 Task: In the  document skill.odt Select the first Column and change text color to  'Brown' Apply the command  'Undo' Apply the command  Redo
Action: Mouse moved to (262, 337)
Screenshot: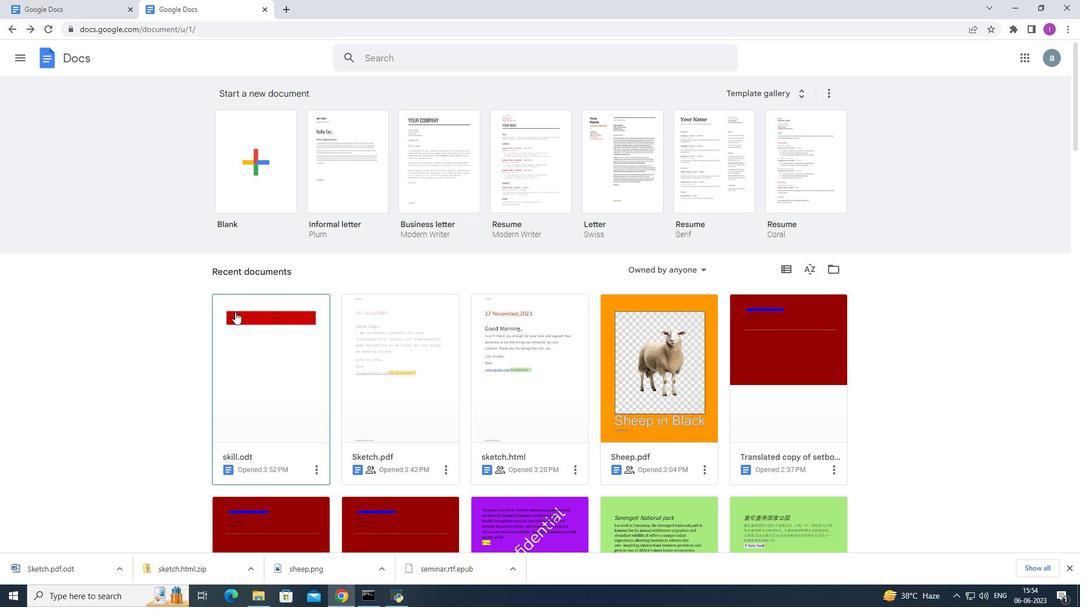 
Action: Mouse pressed left at (262, 337)
Screenshot: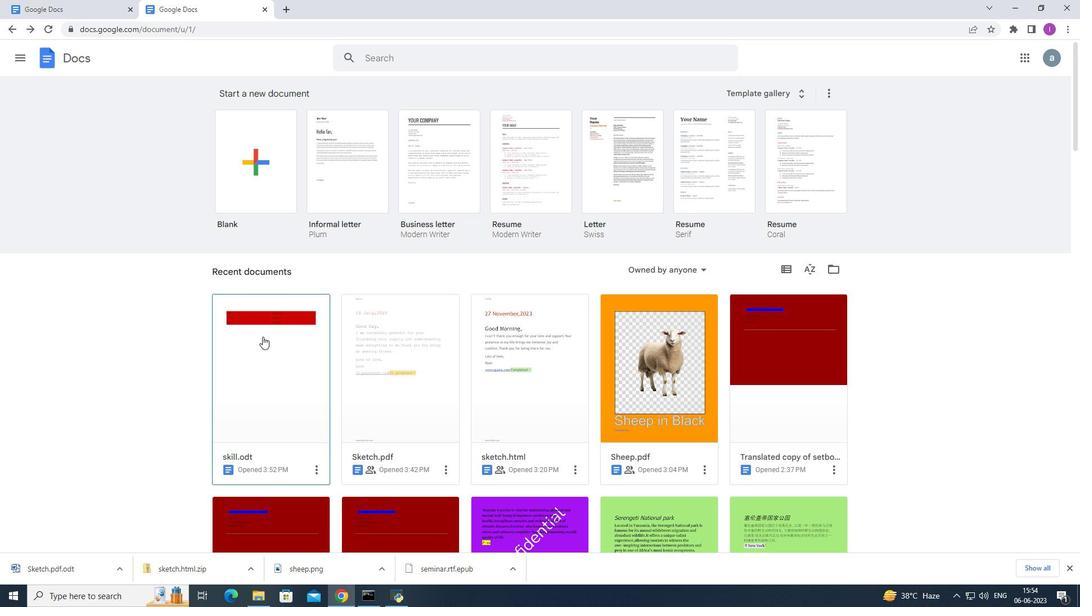 
Action: Mouse moved to (584, 196)
Screenshot: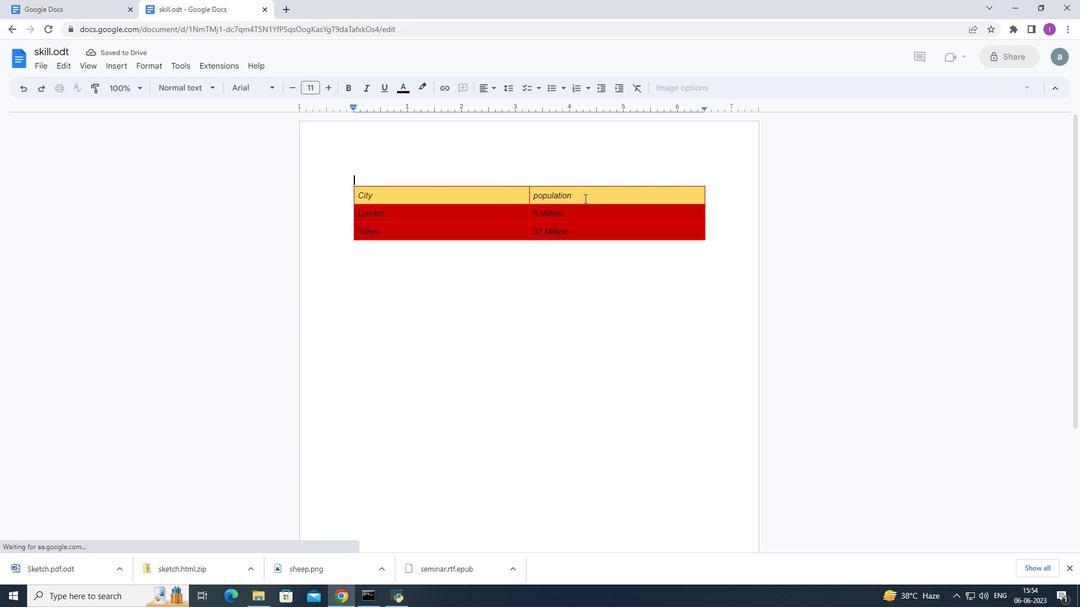 
Action: Mouse pressed left at (584, 196)
Screenshot: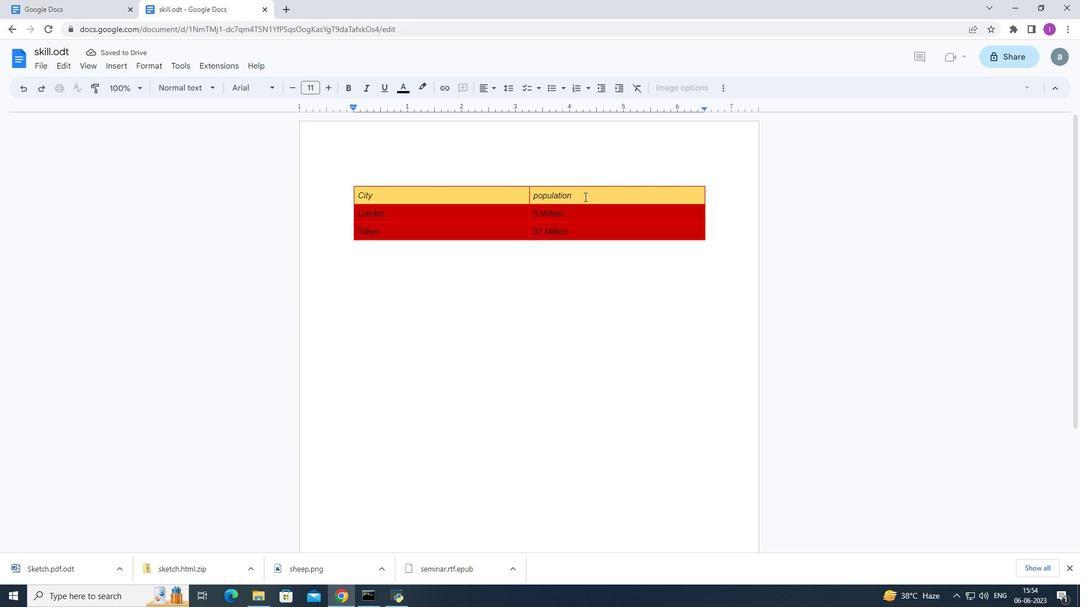 
Action: Mouse moved to (411, 90)
Screenshot: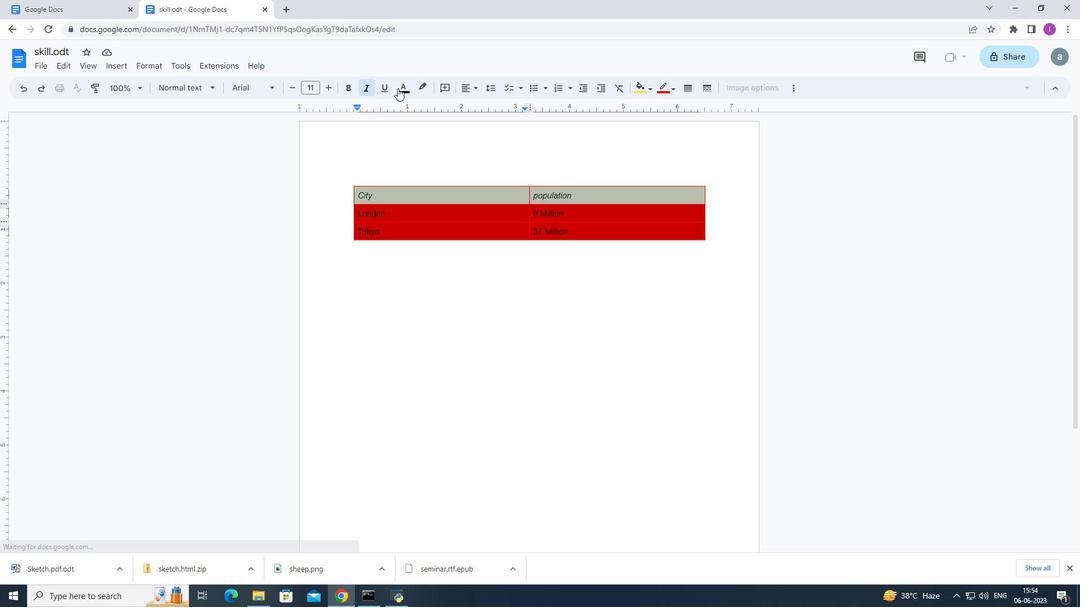
Action: Mouse pressed left at (411, 90)
Screenshot: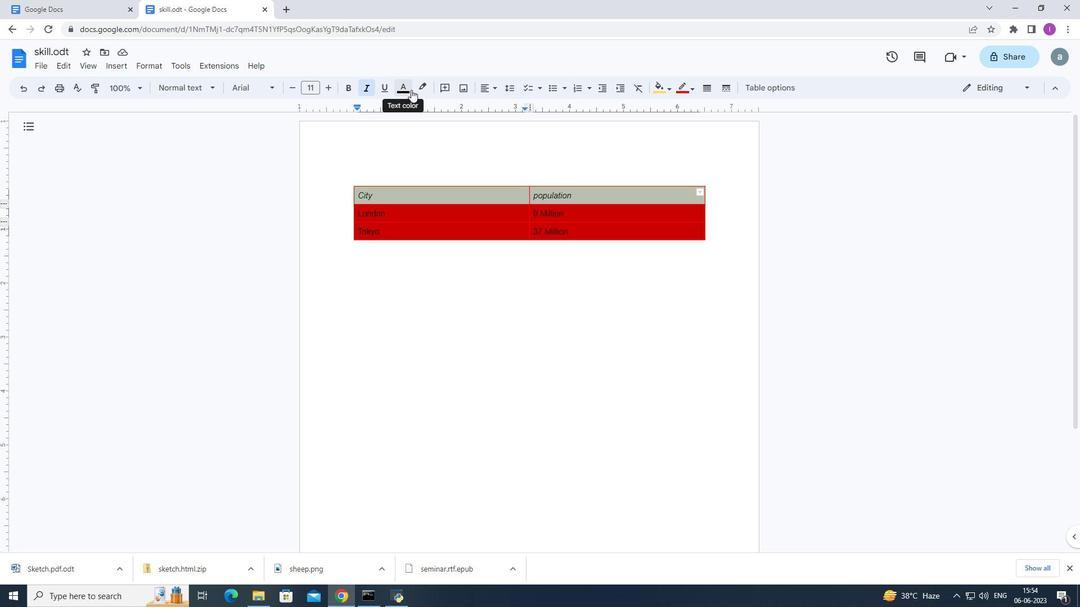 
Action: Mouse moved to (429, 184)
Screenshot: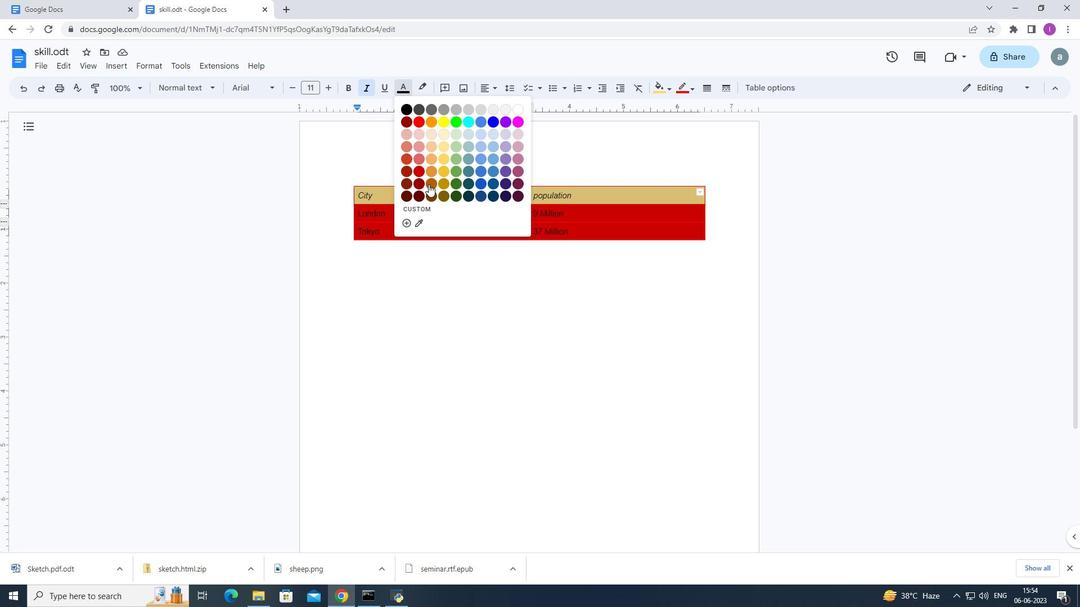 
Action: Mouse pressed left at (429, 184)
Screenshot: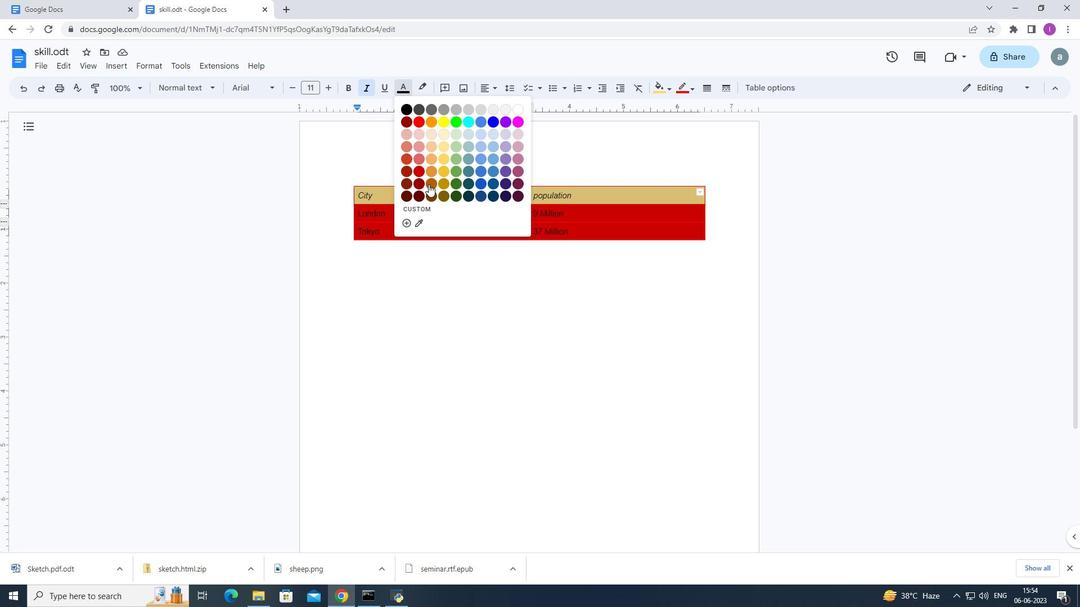 
Action: Mouse moved to (26, 88)
Screenshot: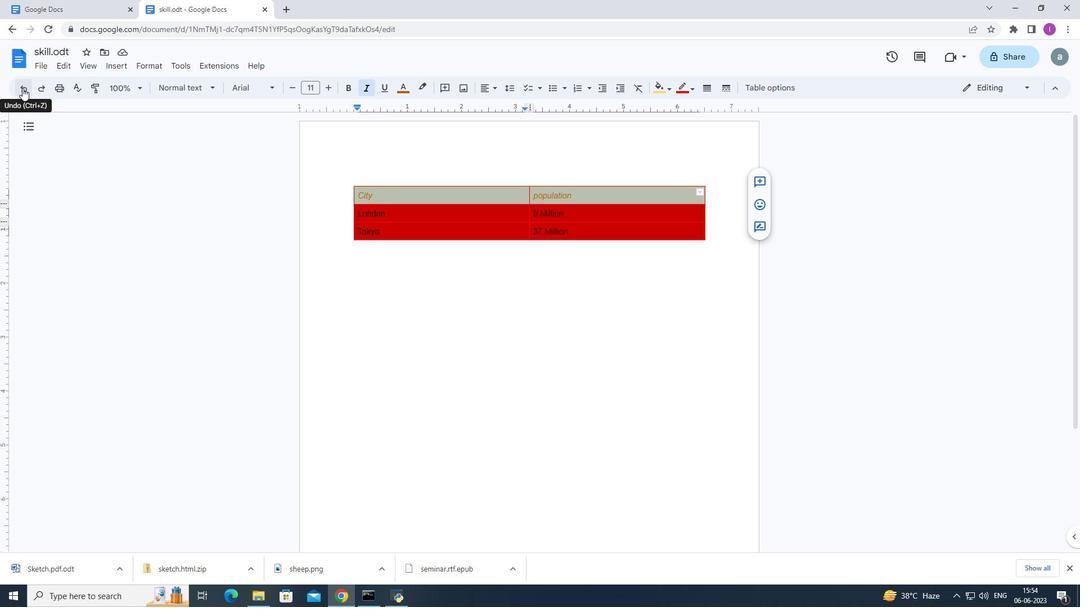 
Action: Mouse pressed left at (26, 88)
Screenshot: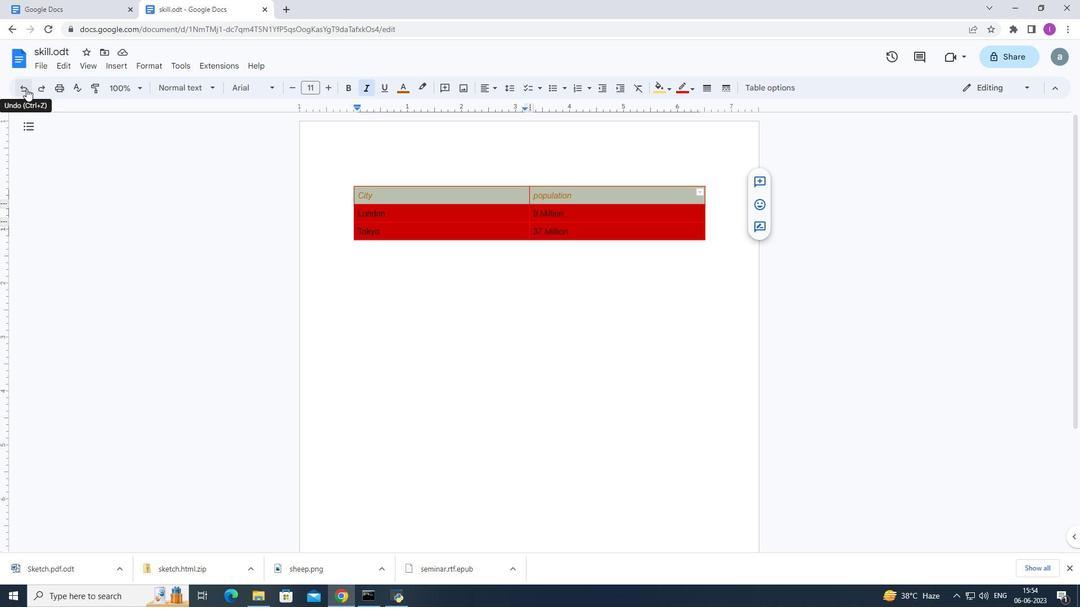 
Action: Mouse moved to (39, 87)
Screenshot: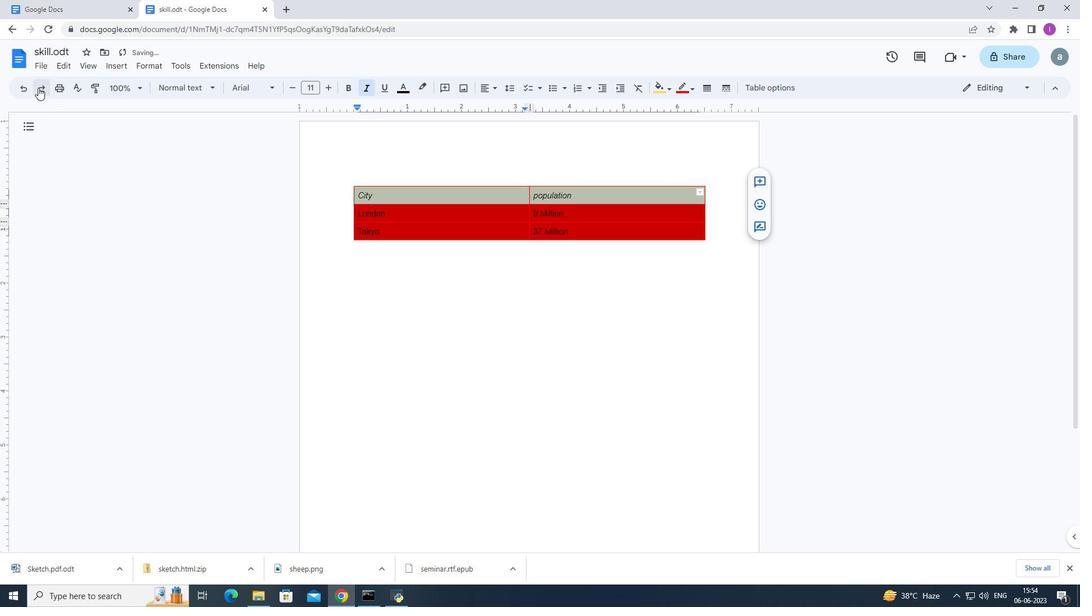 
Action: Mouse pressed left at (39, 87)
Screenshot: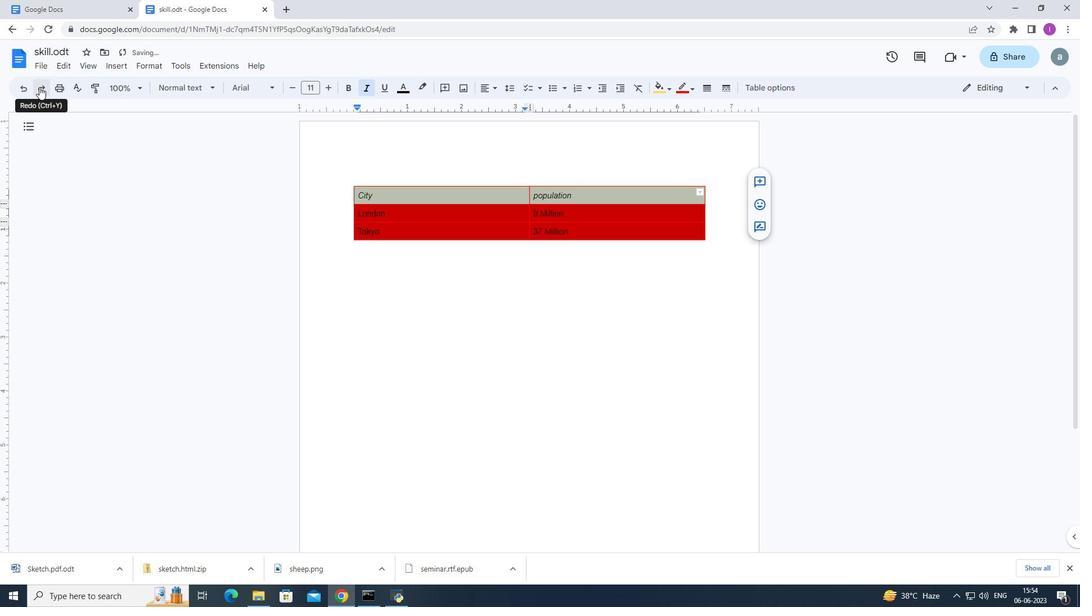 
Action: Mouse moved to (316, 172)
Screenshot: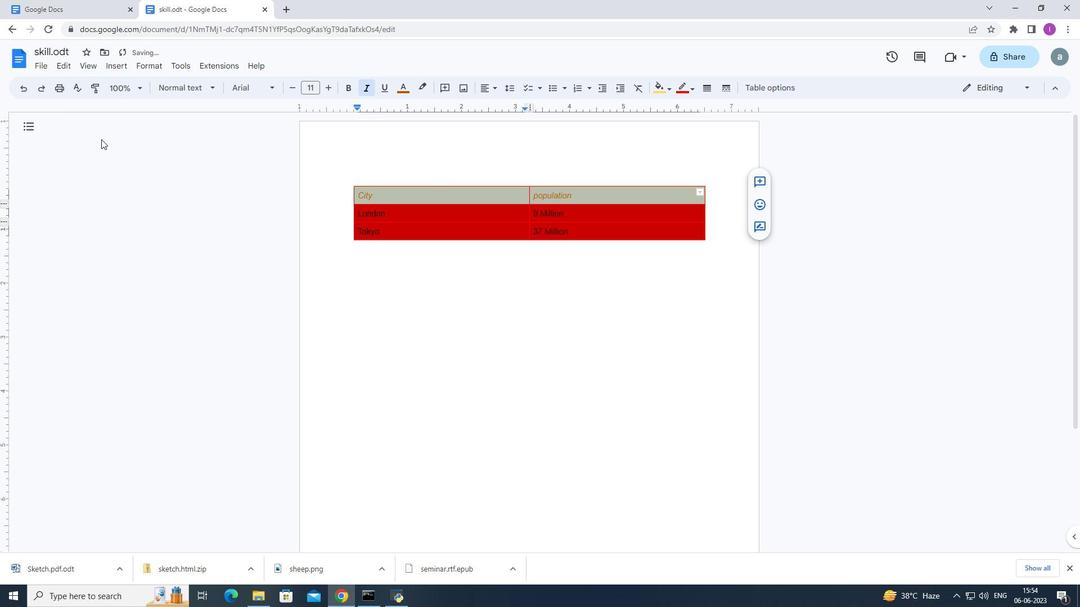 
